 Task: Add Sprouts Organic Chamomile With Honey Herbal Tea to the cart.
Action: Mouse pressed left at (19, 95)
Screenshot: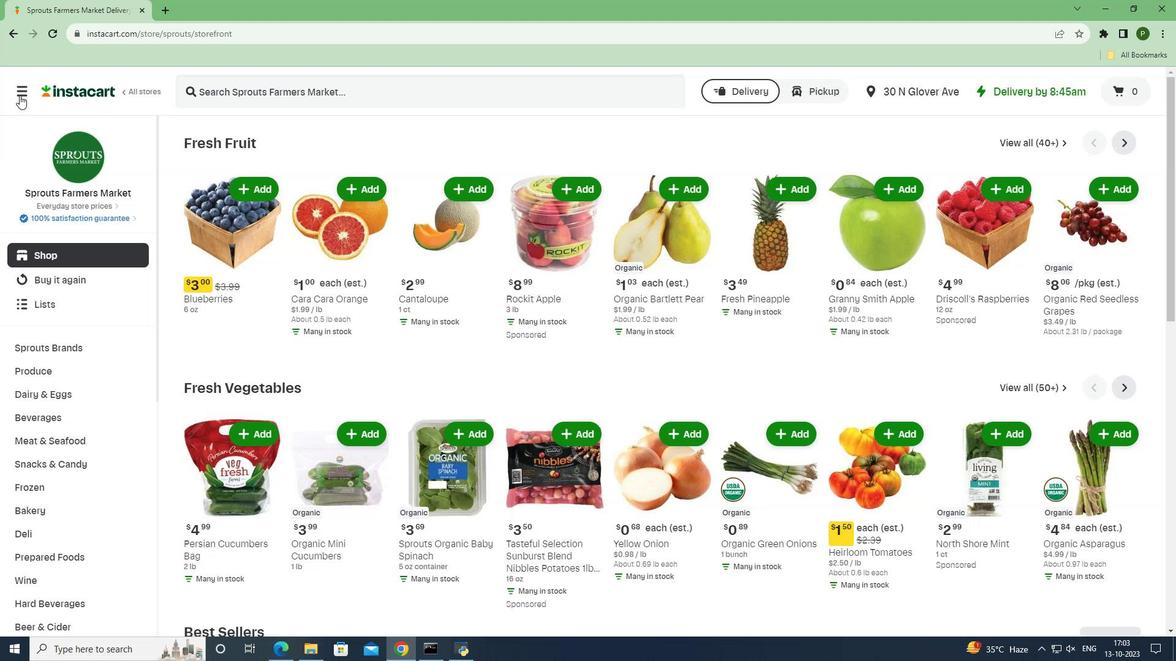 
Action: Mouse moved to (49, 319)
Screenshot: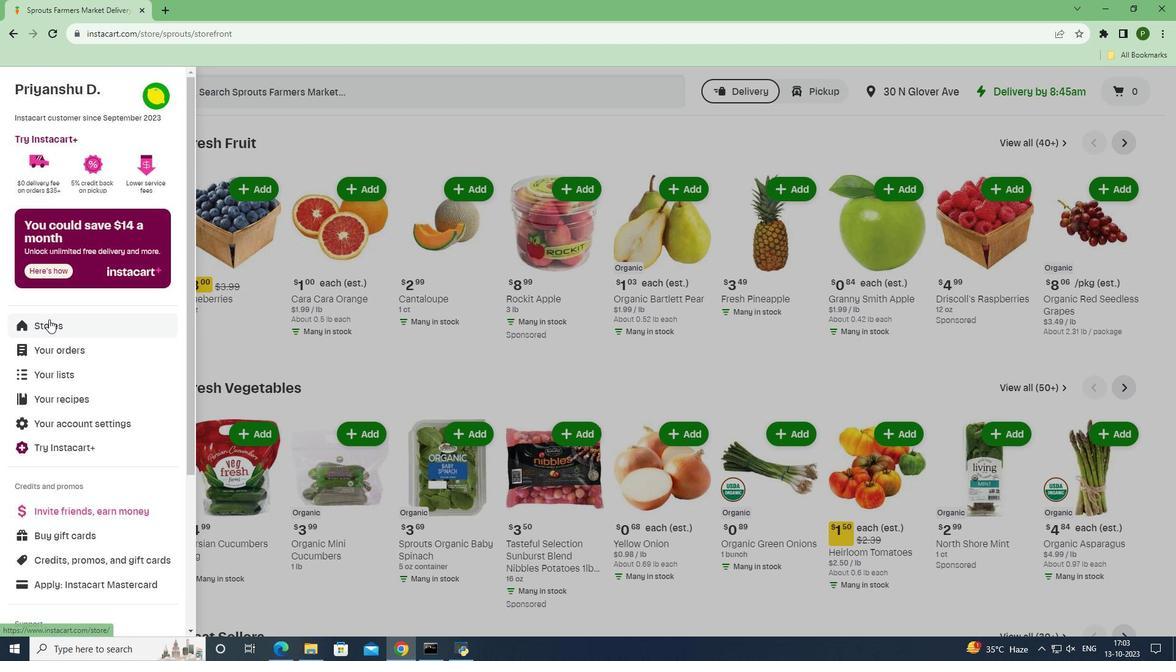 
Action: Mouse pressed left at (49, 319)
Screenshot: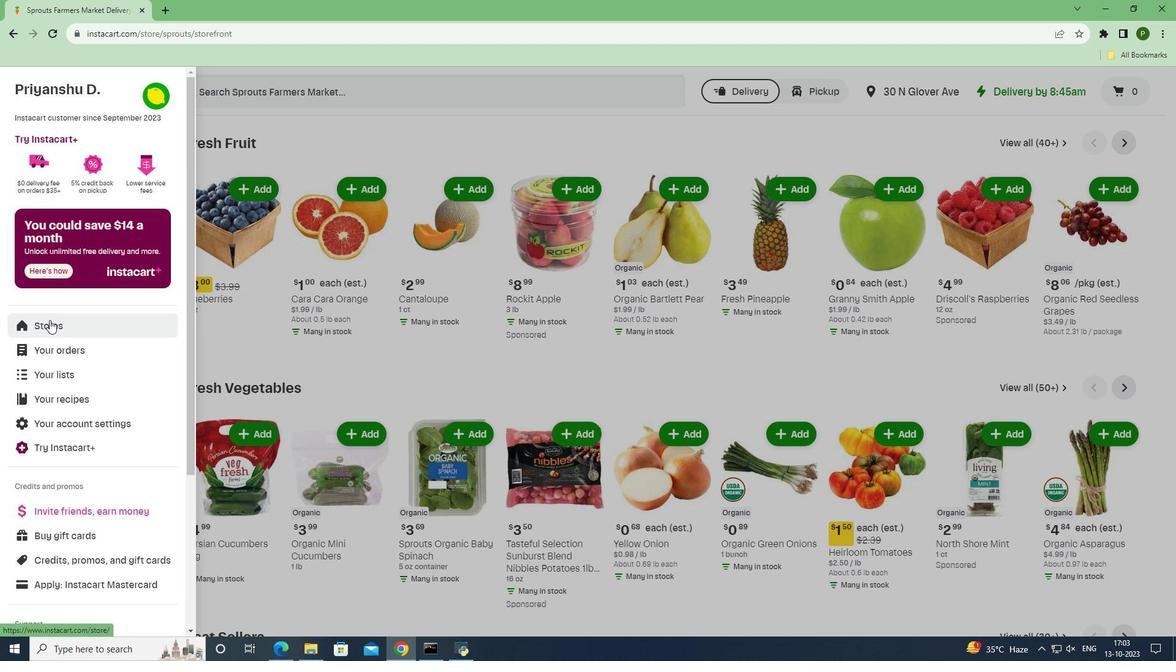 
Action: Mouse moved to (264, 147)
Screenshot: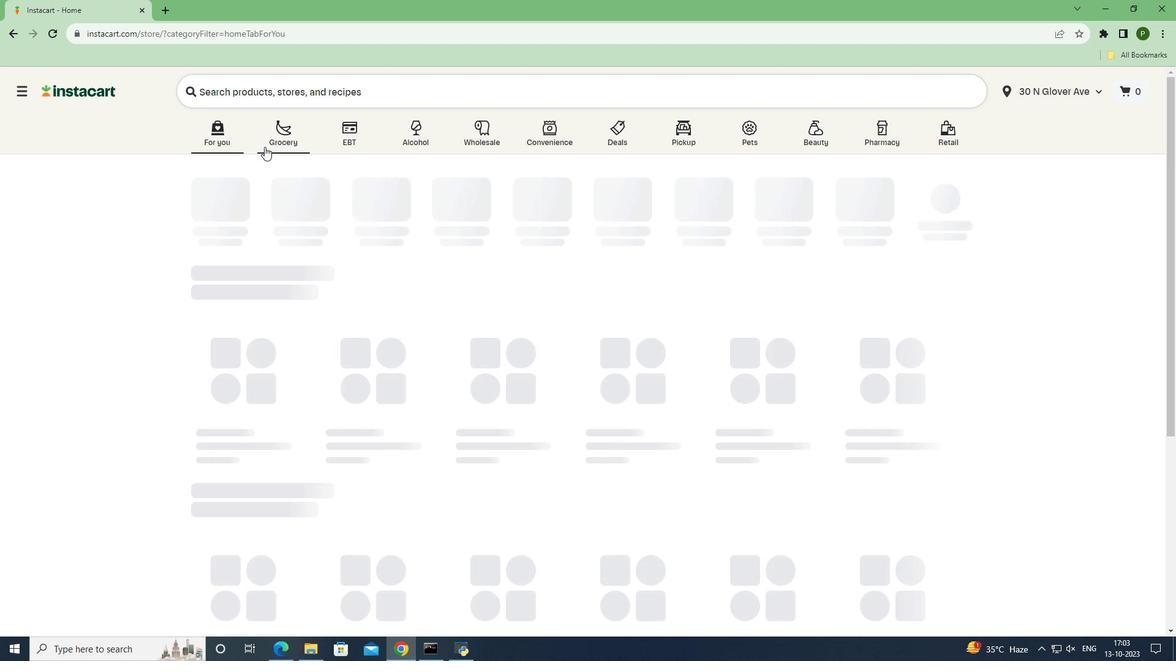 
Action: Mouse pressed left at (264, 147)
Screenshot: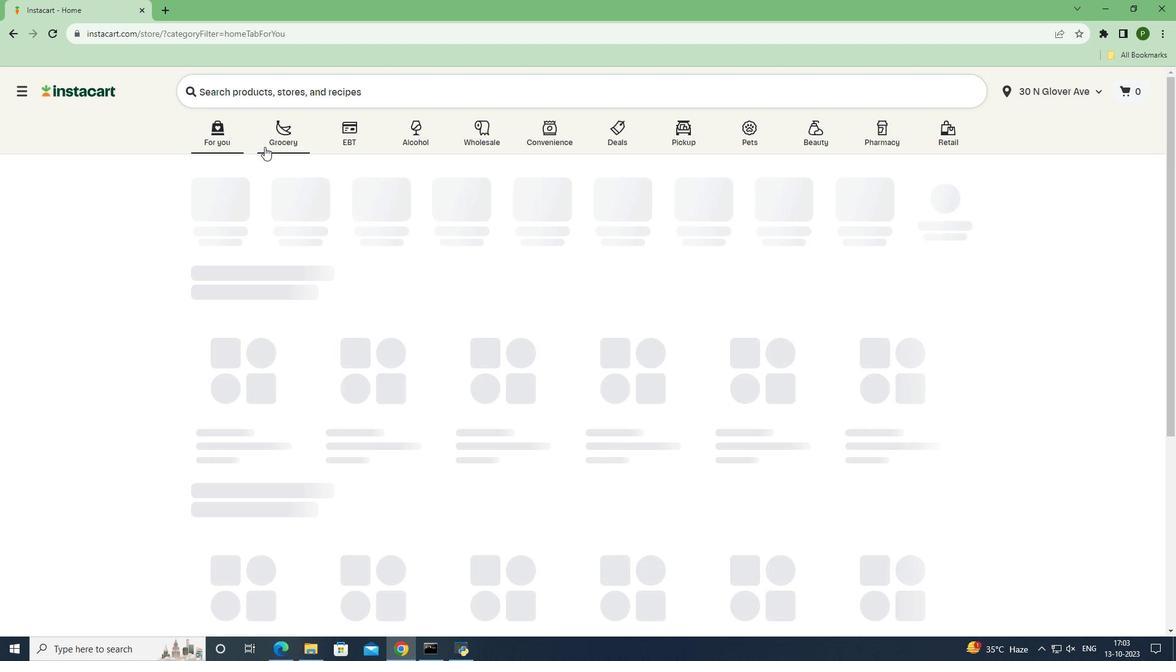 
Action: Mouse moved to (748, 283)
Screenshot: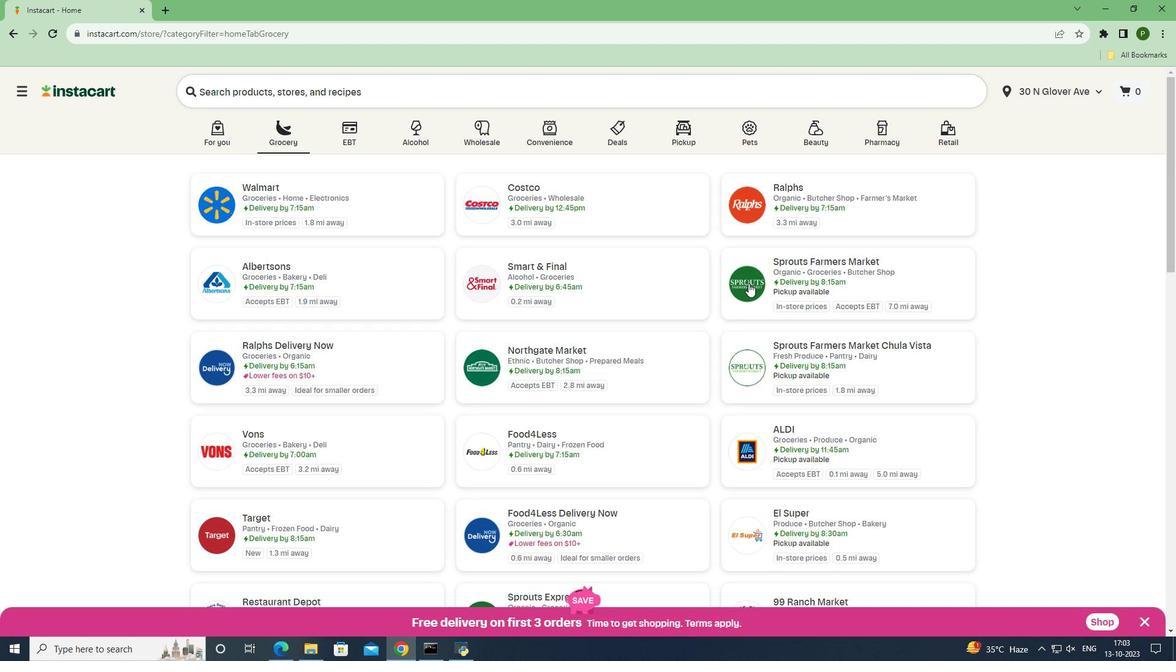
Action: Mouse pressed left at (748, 283)
Screenshot: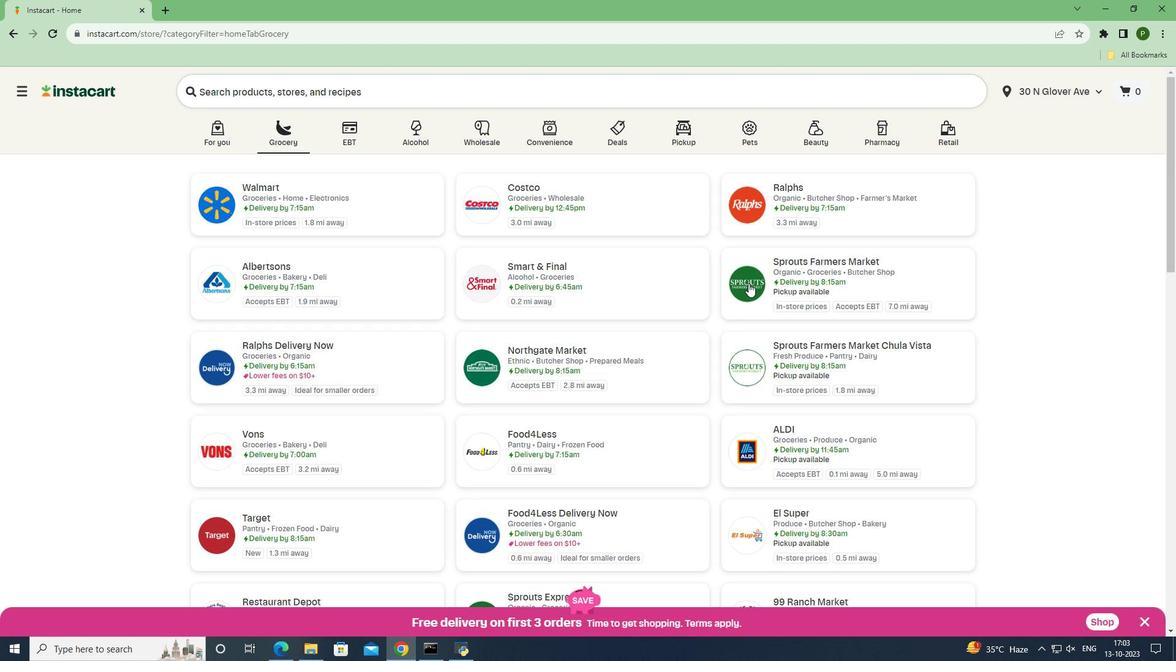 
Action: Mouse moved to (93, 419)
Screenshot: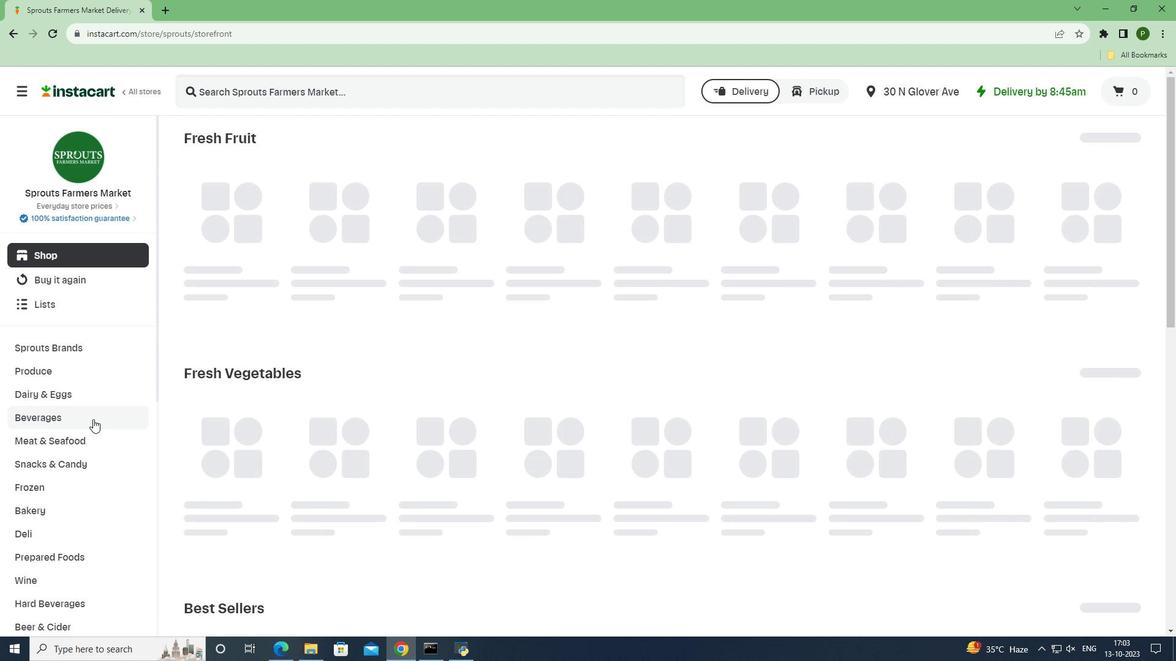 
Action: Mouse pressed left at (93, 419)
Screenshot: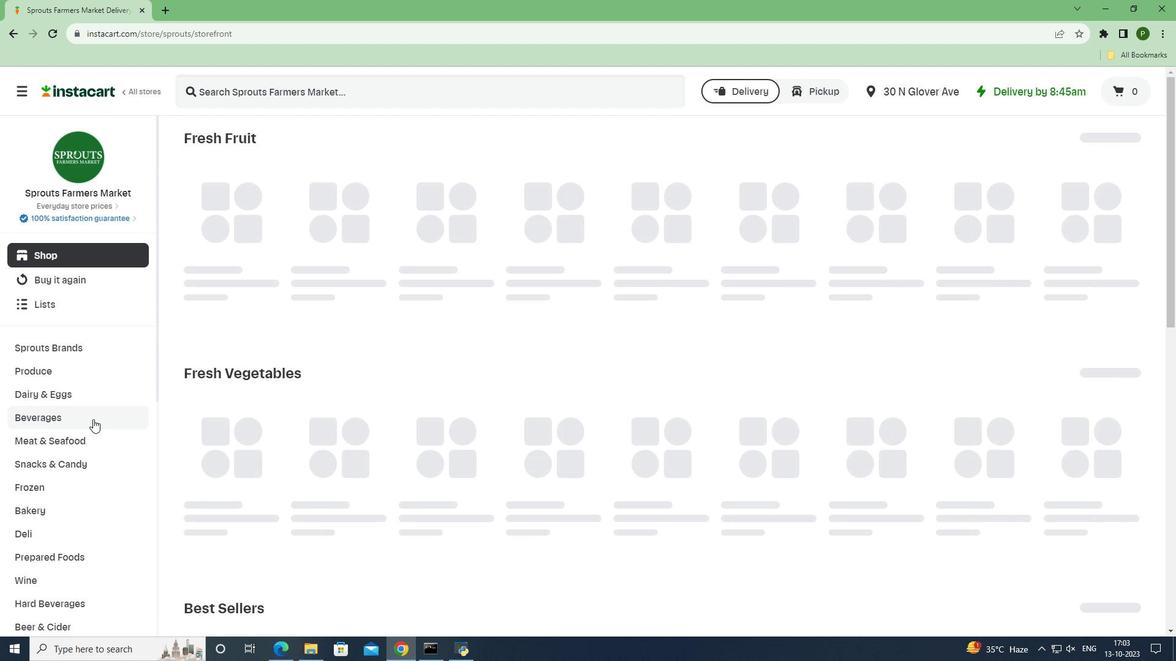 
Action: Mouse moved to (1063, 168)
Screenshot: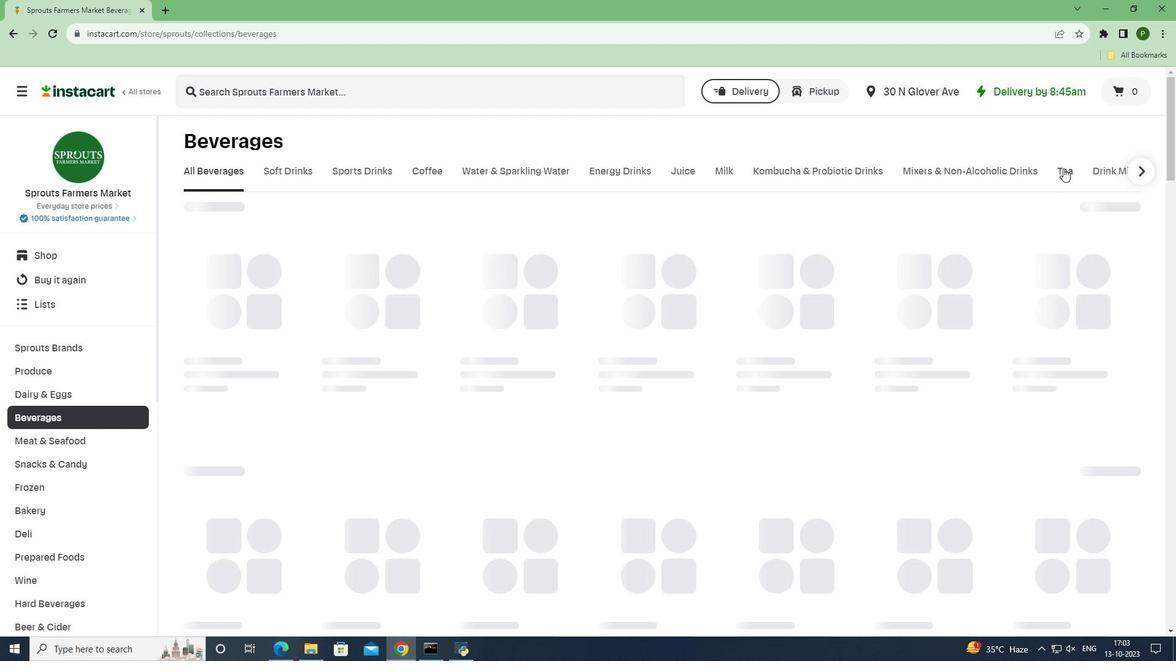 
Action: Mouse pressed left at (1063, 168)
Screenshot: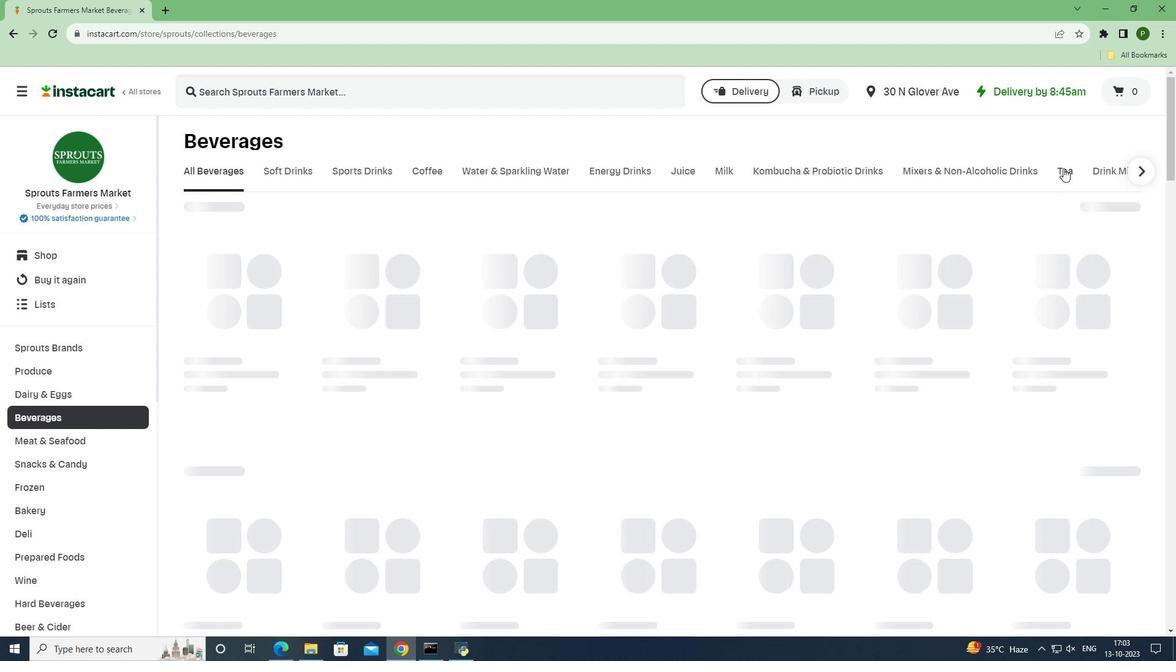 
Action: Mouse moved to (436, 84)
Screenshot: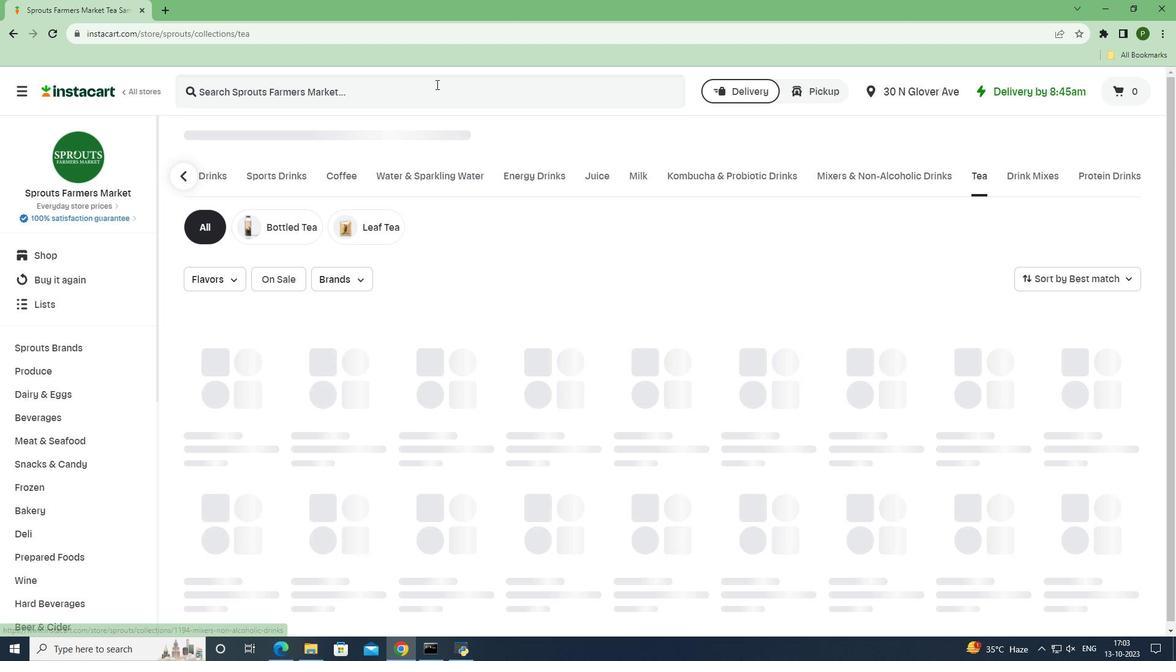 
Action: Mouse pressed left at (436, 84)
Screenshot: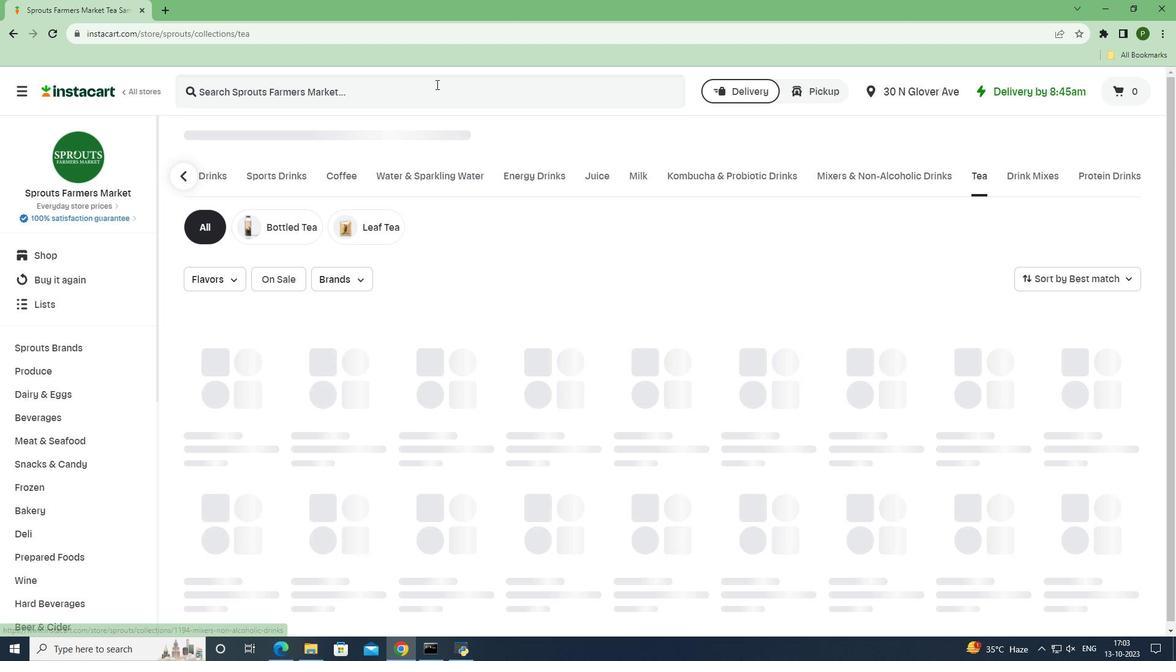 
Action: Key pressed <Key.caps_lock>S<Key.caps_lock>prouts<Key.space><Key.caps_lock>O<Key.caps_lock>rganic<Key.space><Key.caps_lock>C<Key.caps_lock>hamomile<Key.space><Key.caps_lock>W<Key.caps_lock>ith<Key.space><Key.caps_lock>H<Key.caps_lock>oney<Key.space><Key.caps_lock>H<Key.caps_lock>erbal<Key.space><Key.caps_lock>T<Key.caps_lock>ea<Key.space><Key.enter>
Screenshot: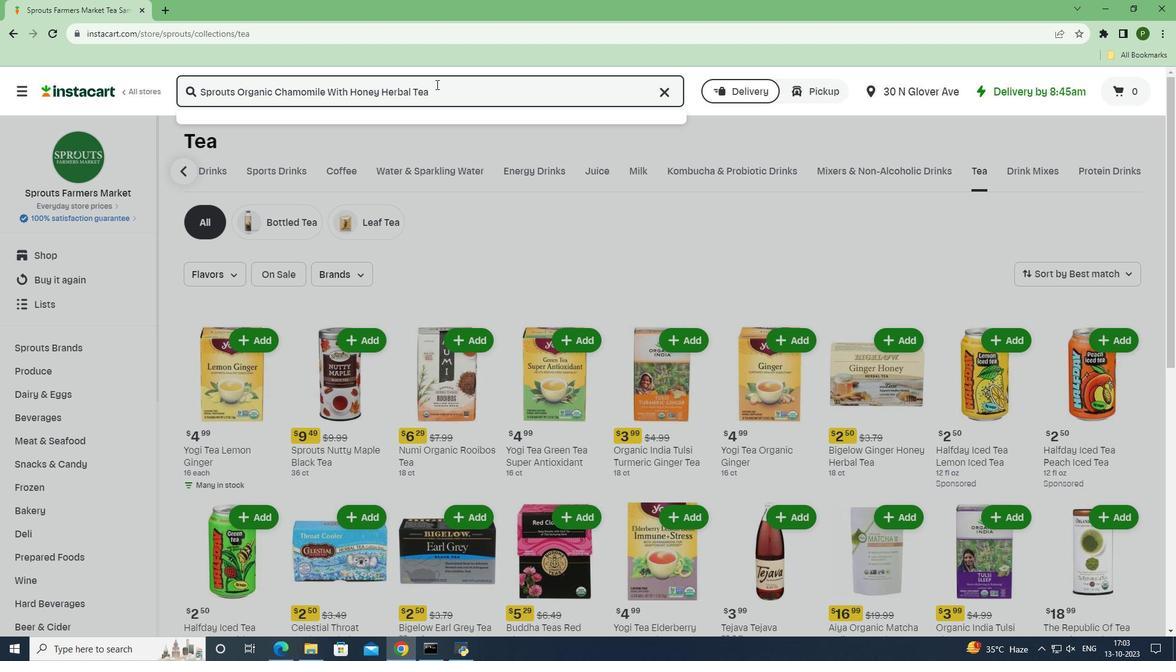
Action: Mouse moved to (720, 183)
Screenshot: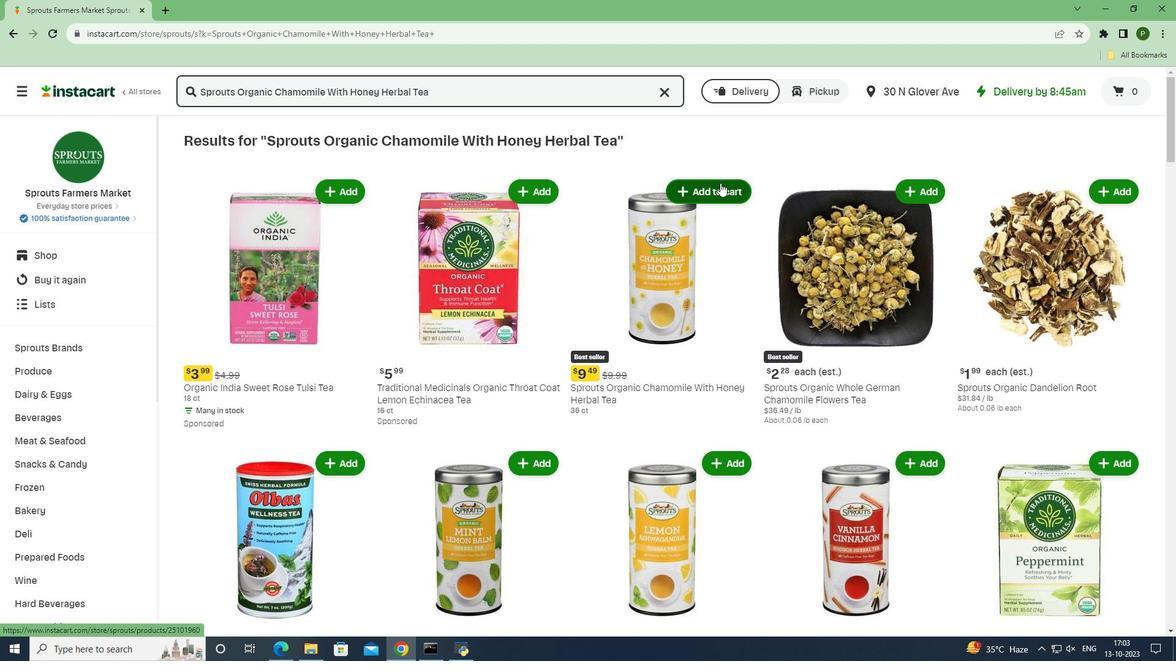 
Action: Mouse pressed left at (720, 183)
Screenshot: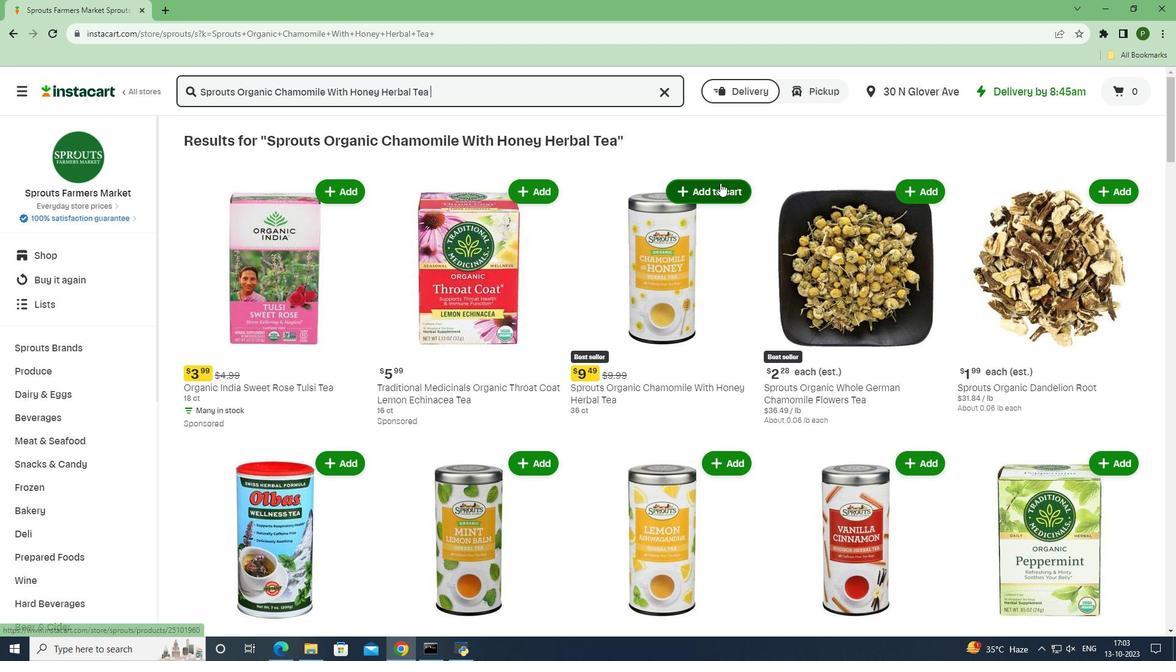 
Action: Mouse moved to (738, 265)
Screenshot: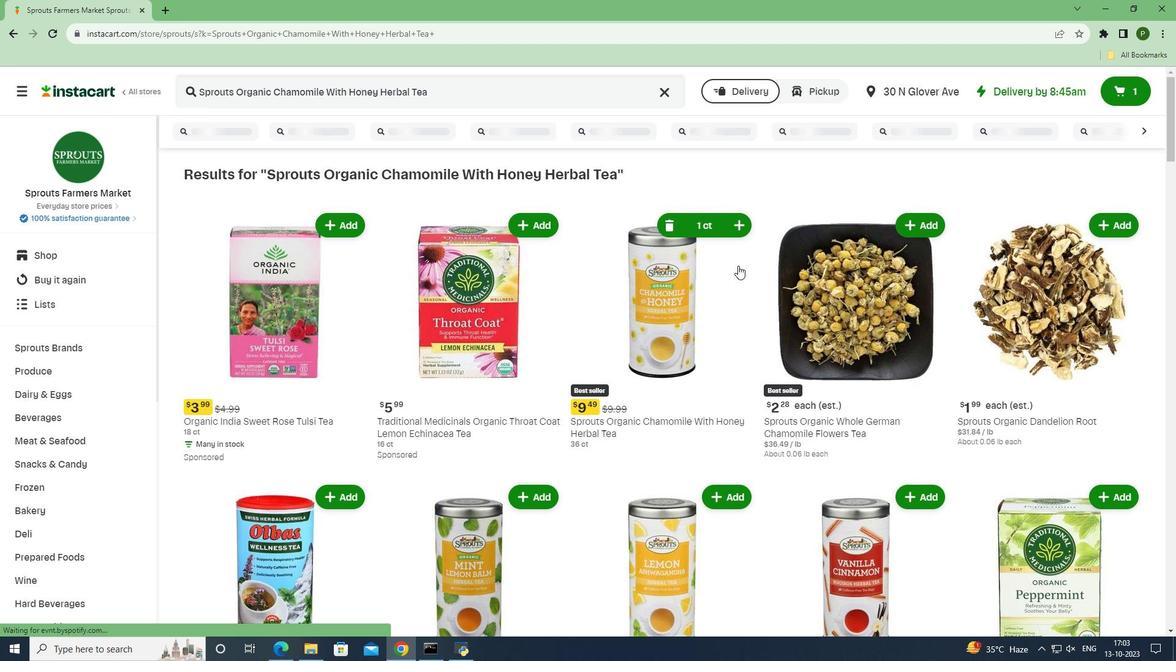 
